 Task: View all reviews of Apartment in Wilmington, North Carolina, United States.
Action: Mouse moved to (308, 307)
Screenshot: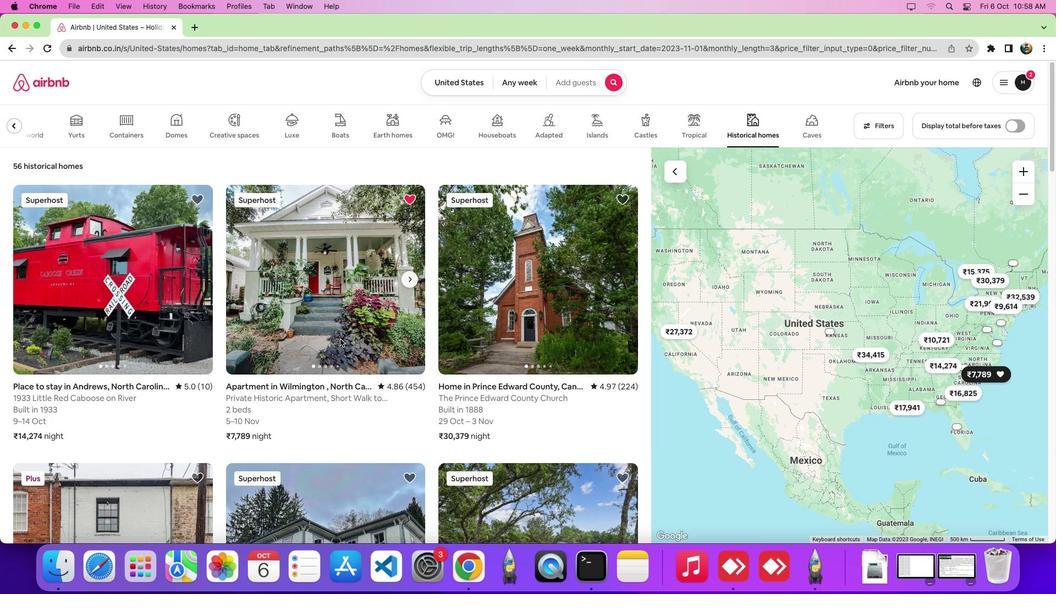 
Action: Mouse pressed left at (308, 307)
Screenshot: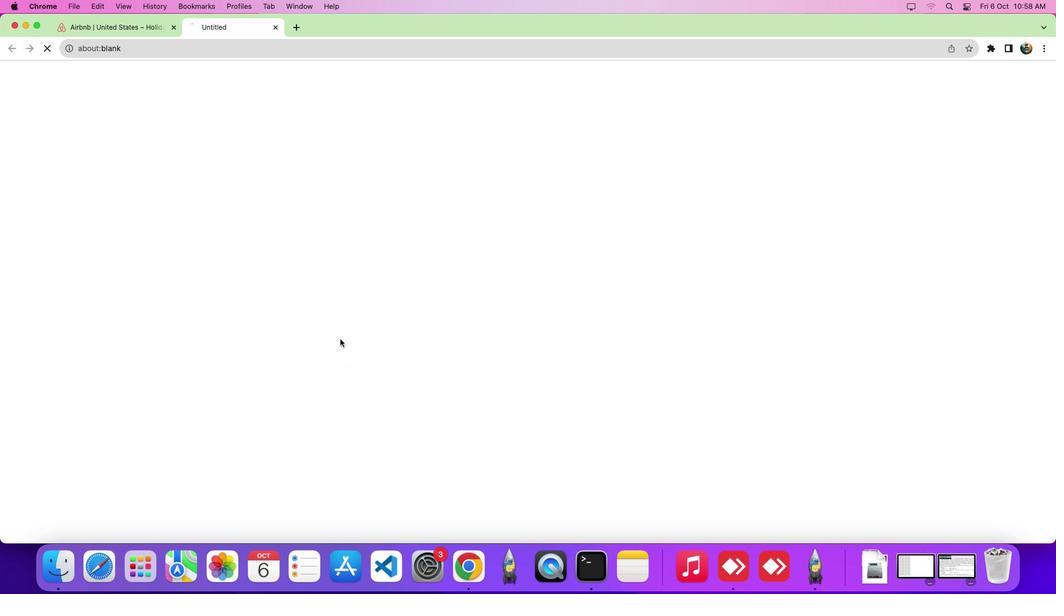 
Action: Mouse moved to (414, 336)
Screenshot: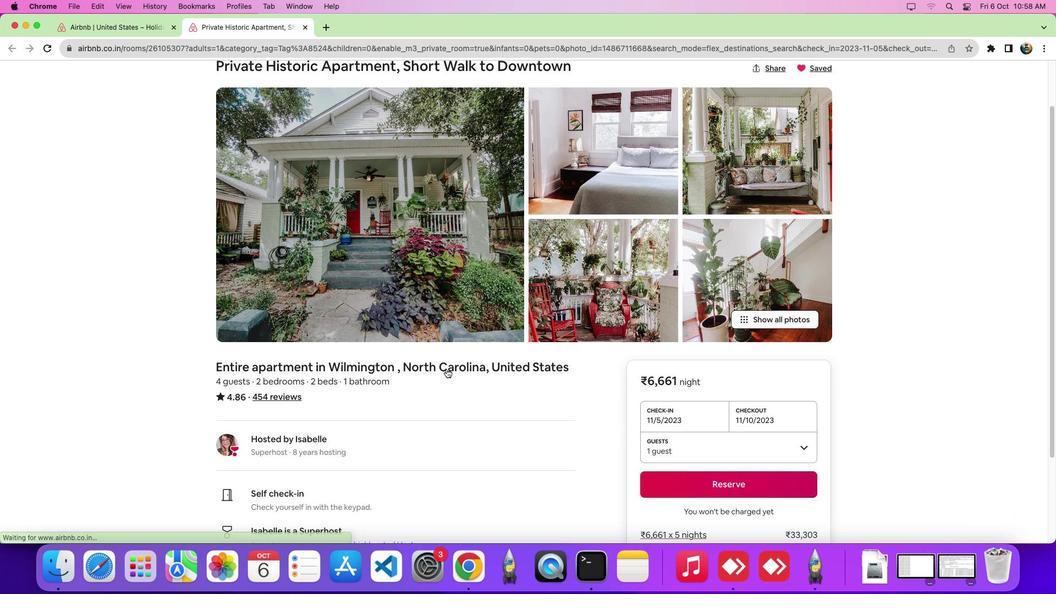 
Action: Mouse scrolled (414, 336) with delta (-31, -31)
Screenshot: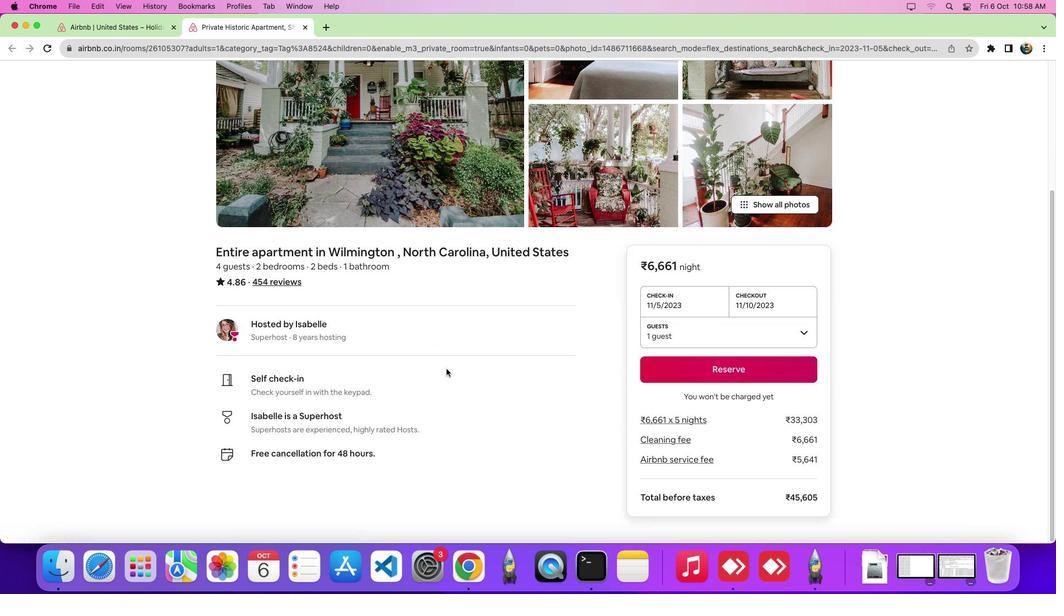 
Action: Mouse scrolled (414, 336) with delta (-31, -32)
Screenshot: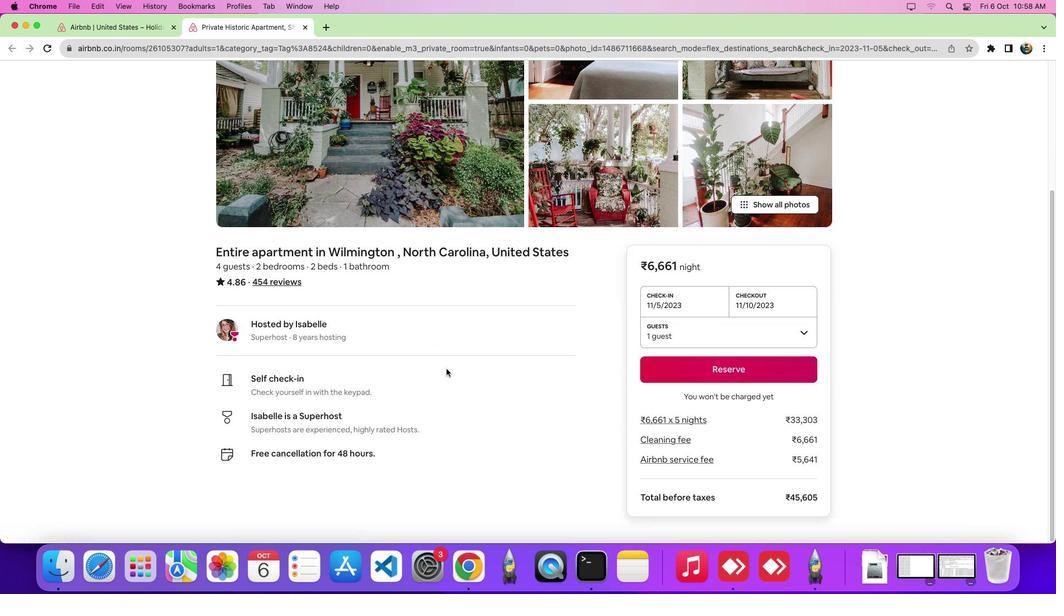 
Action: Mouse scrolled (414, 336) with delta (-31, -36)
Screenshot: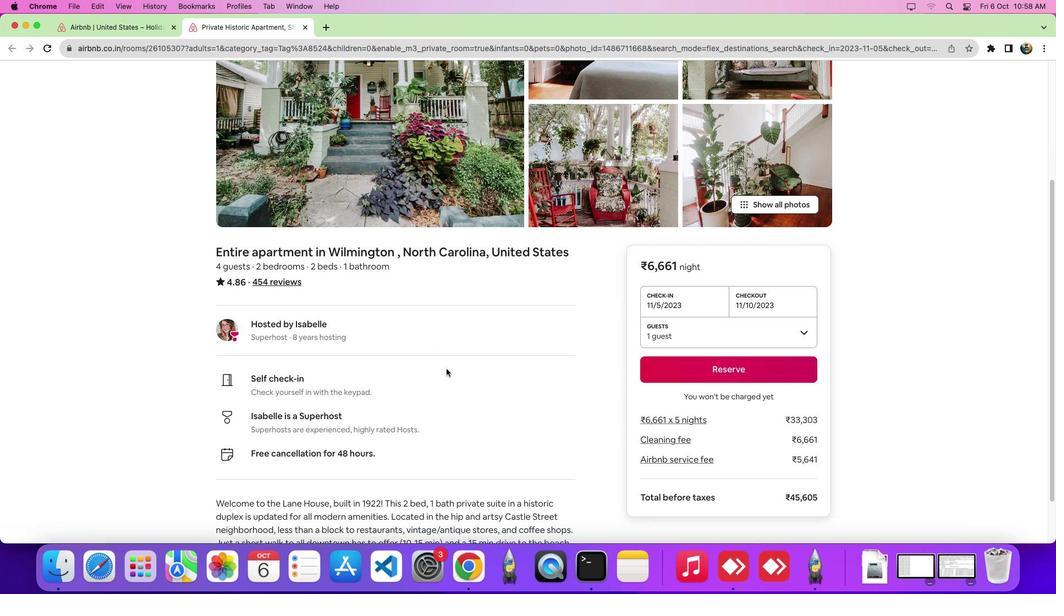 
Action: Mouse scrolled (414, 336) with delta (-31, -39)
Screenshot: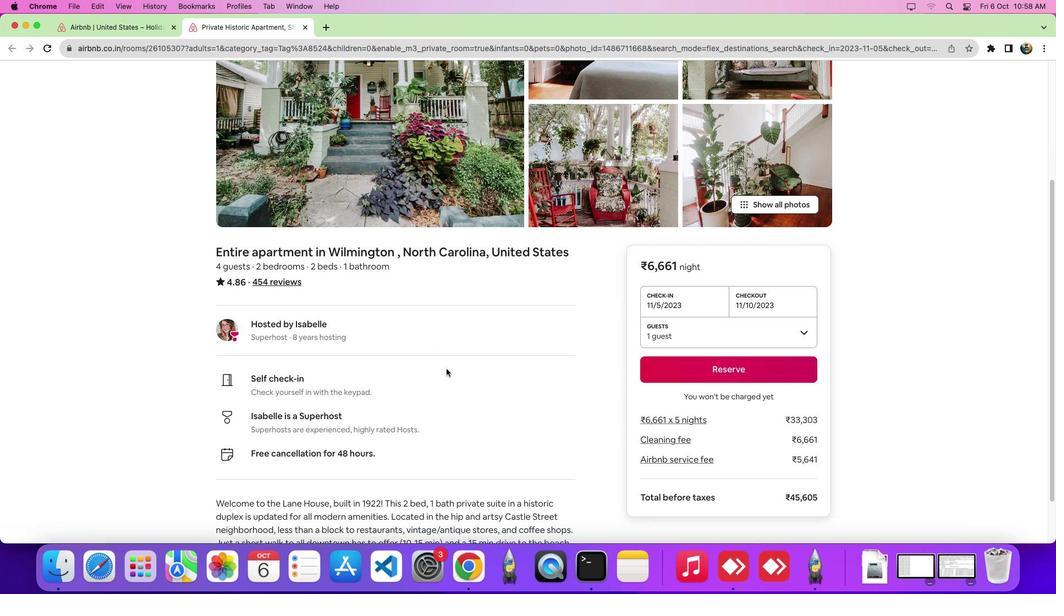 
Action: Mouse scrolled (414, 336) with delta (-31, -39)
Screenshot: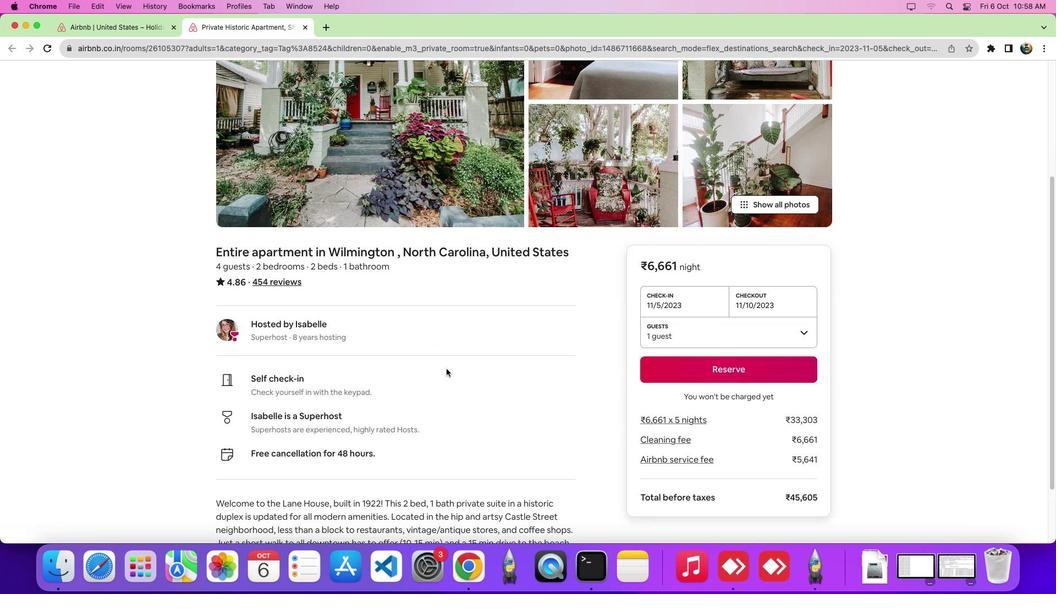 
Action: Mouse moved to (335, 182)
Screenshot: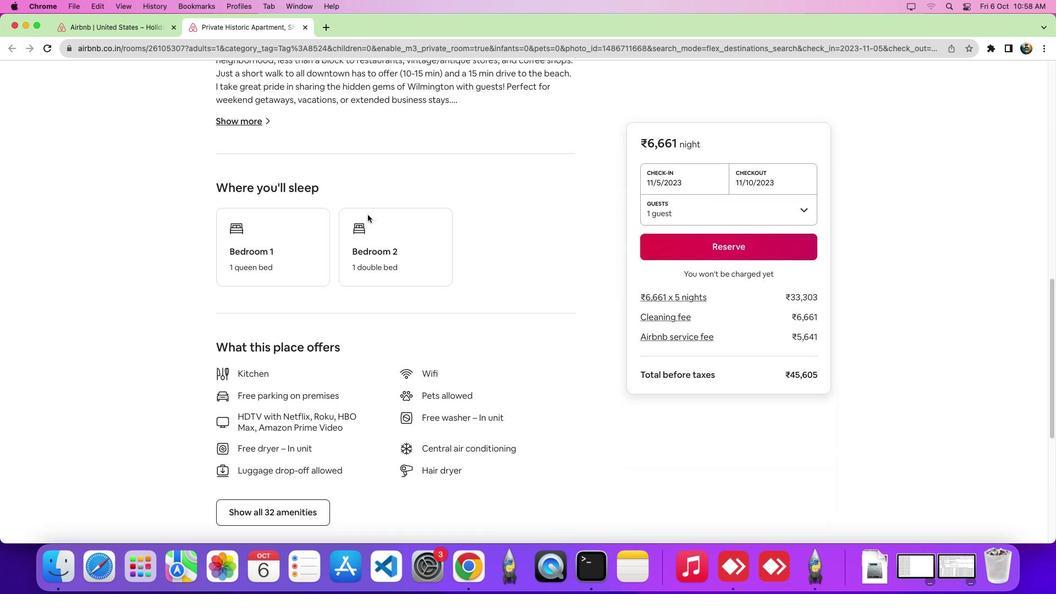
Action: Mouse scrolled (335, 182) with delta (-31, -31)
Screenshot: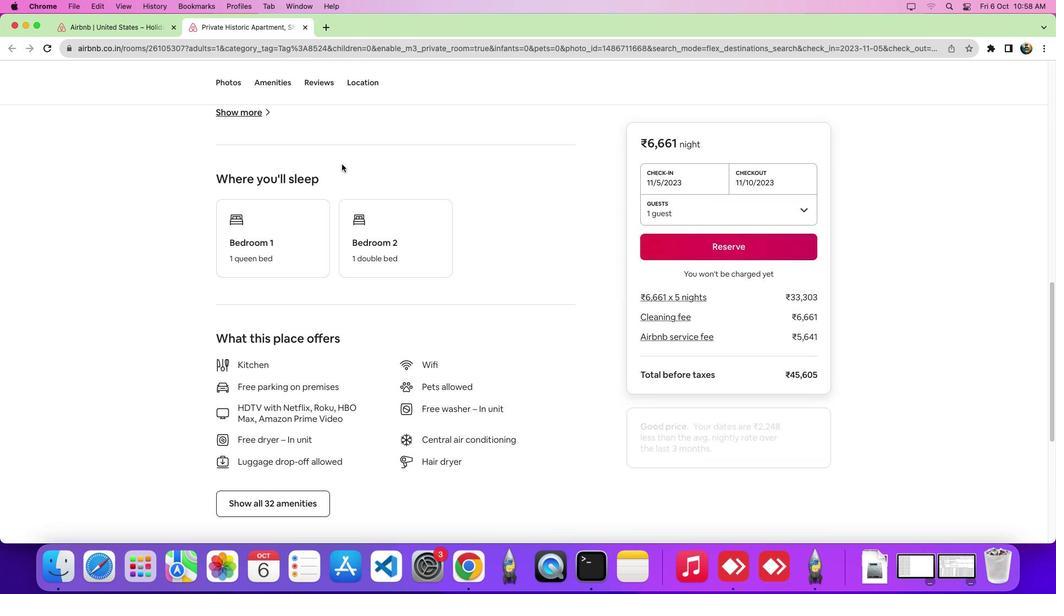 
Action: Mouse scrolled (335, 182) with delta (-31, -32)
Screenshot: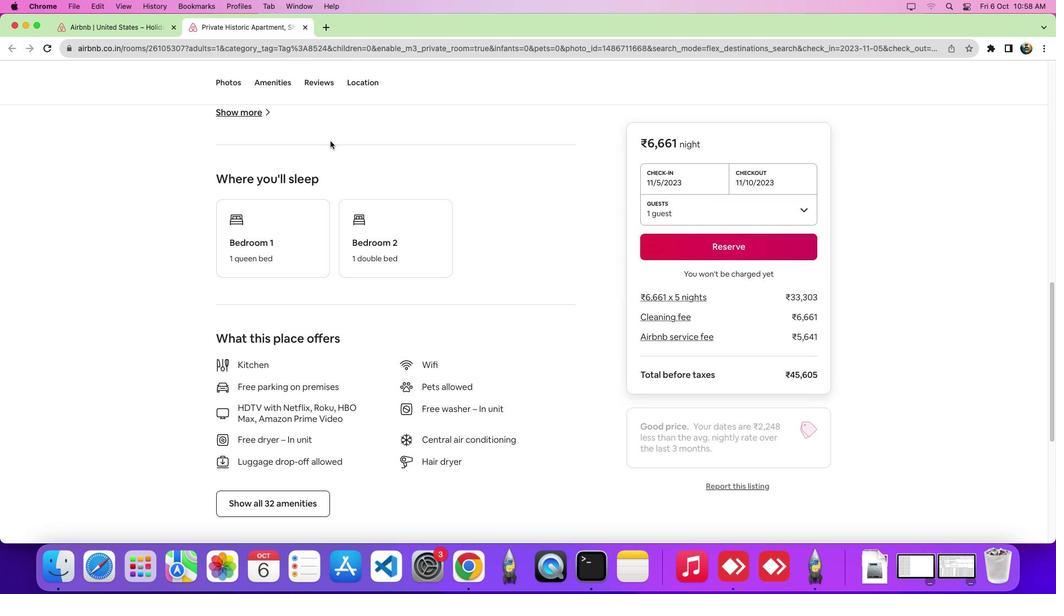 
Action: Mouse scrolled (335, 182) with delta (-31, -36)
Screenshot: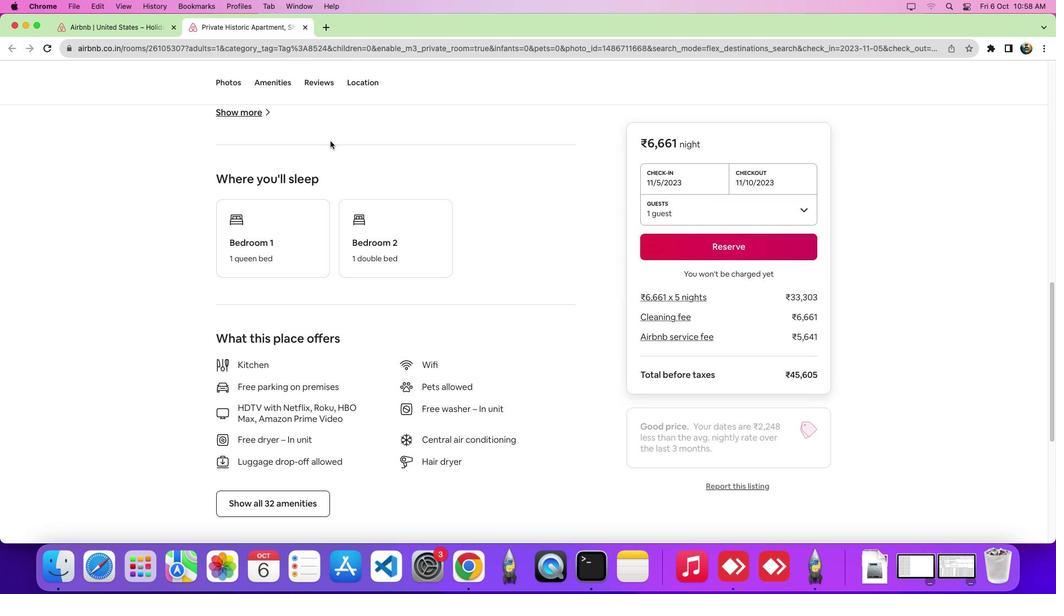 
Action: Mouse scrolled (335, 182) with delta (-31, -39)
Screenshot: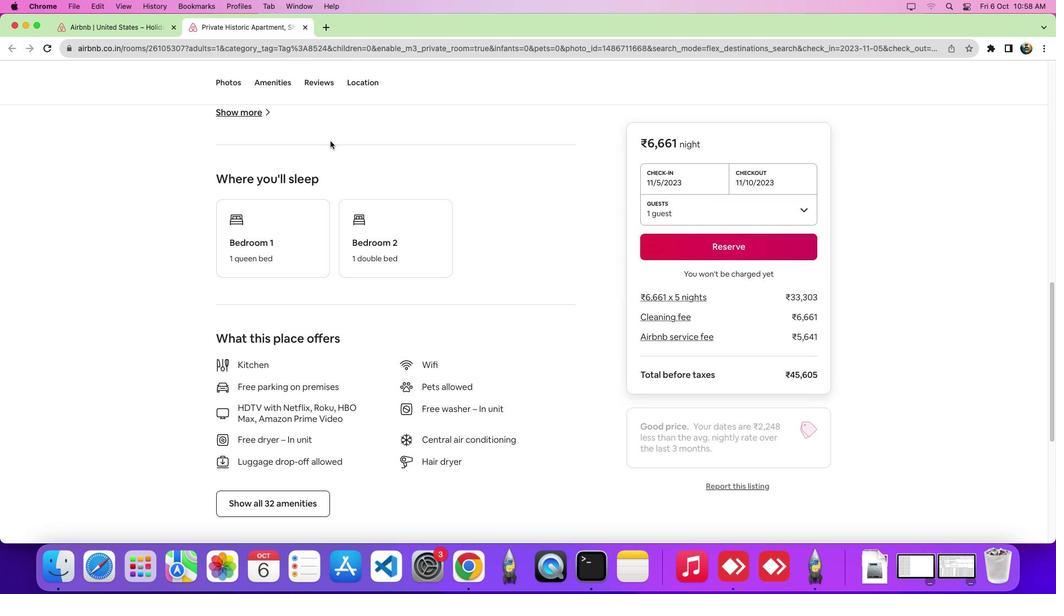 
Action: Mouse scrolled (335, 182) with delta (-31, -39)
Screenshot: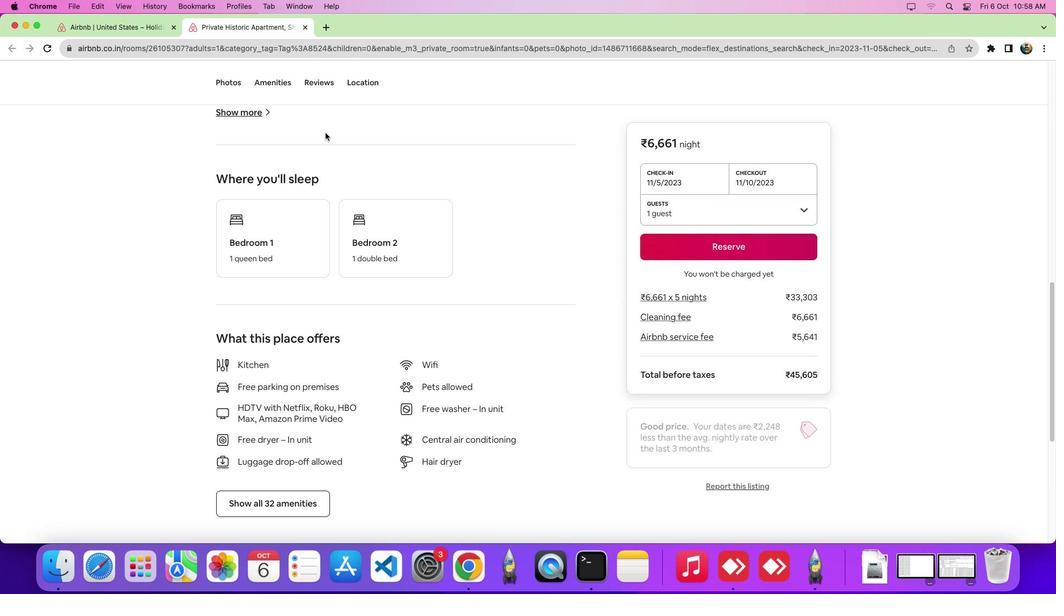 
Action: Mouse moved to (284, 55)
Screenshot: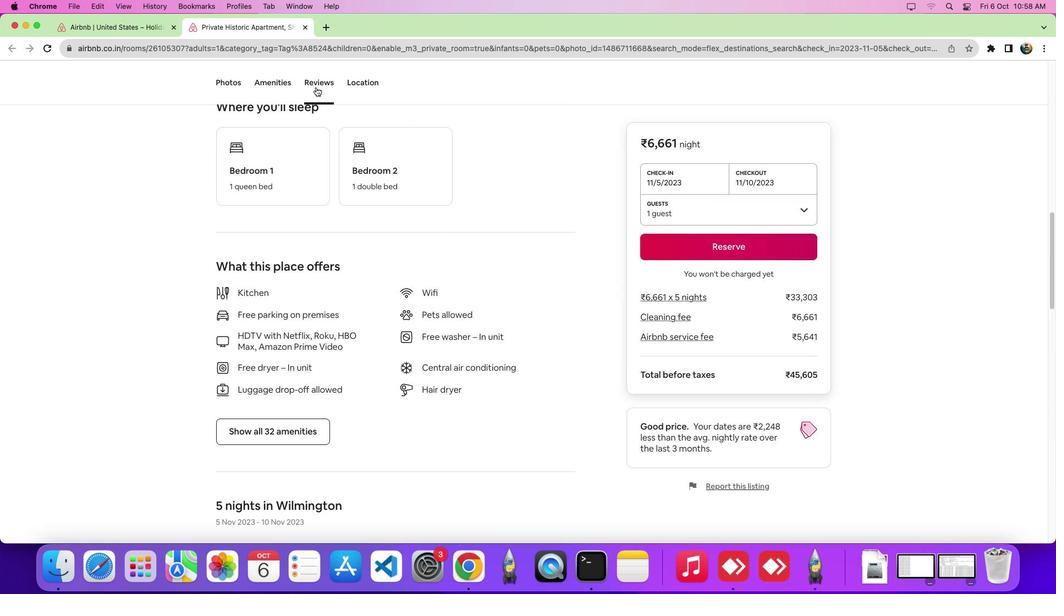 
Action: Mouse pressed left at (284, 55)
Screenshot: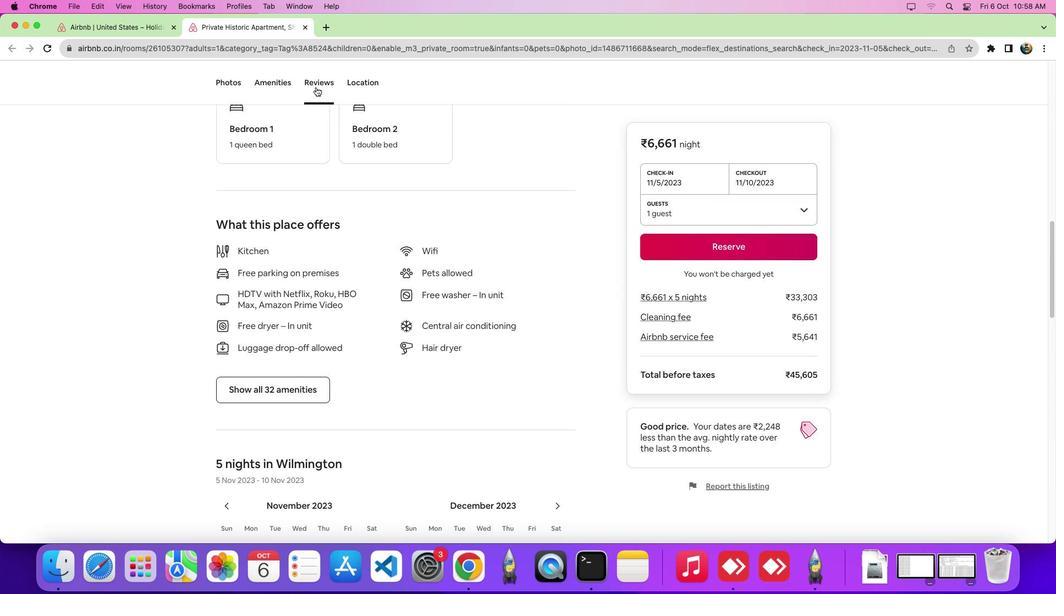 
Action: Mouse moved to (264, 481)
Screenshot: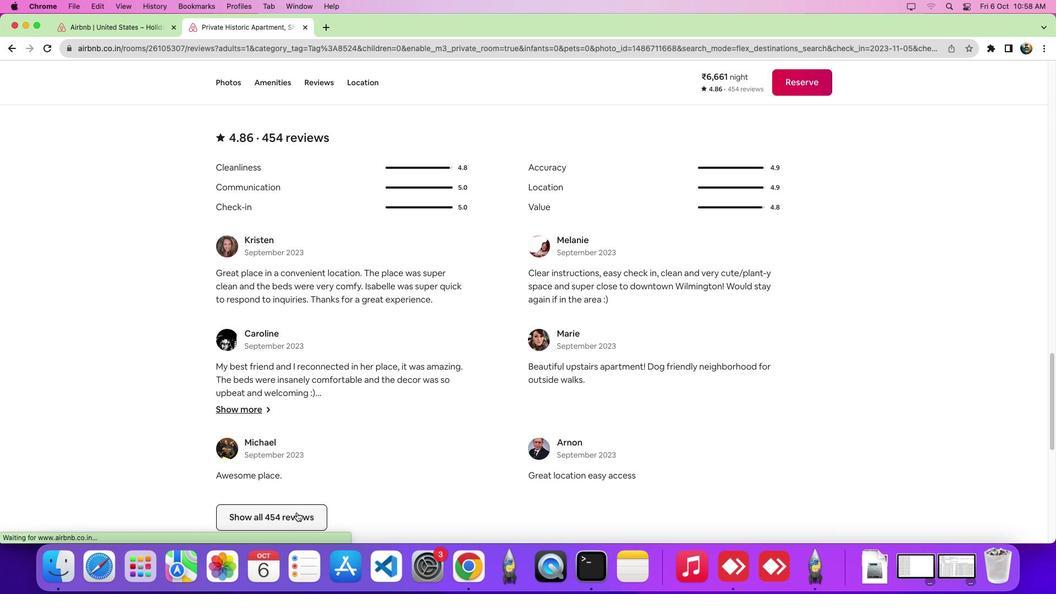 
Action: Mouse pressed left at (264, 481)
Screenshot: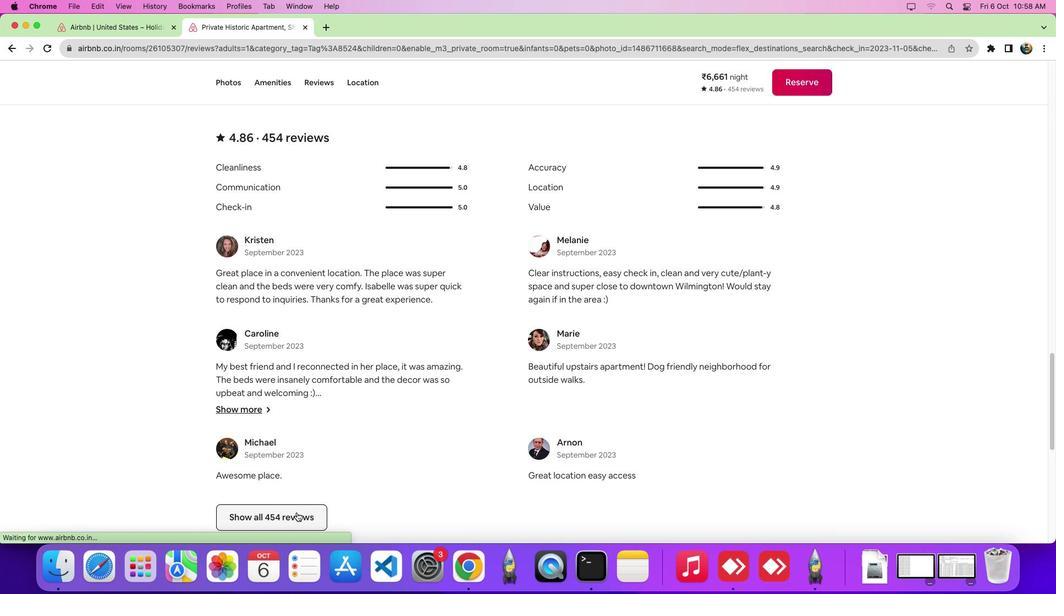 
Action: Mouse moved to (525, 339)
Screenshot: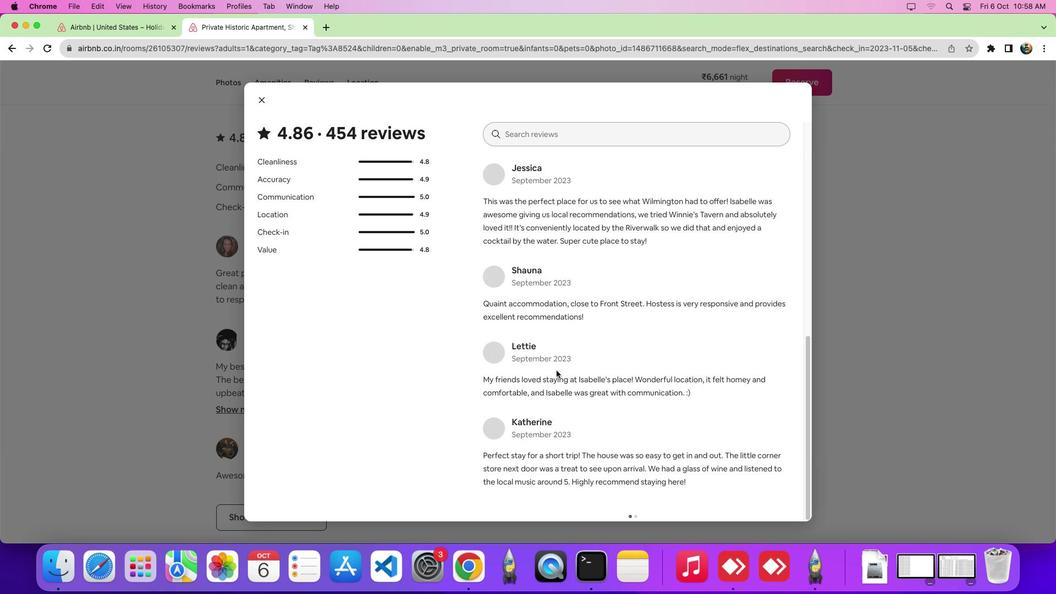 
Action: Mouse scrolled (525, 339) with delta (-31, -31)
Screenshot: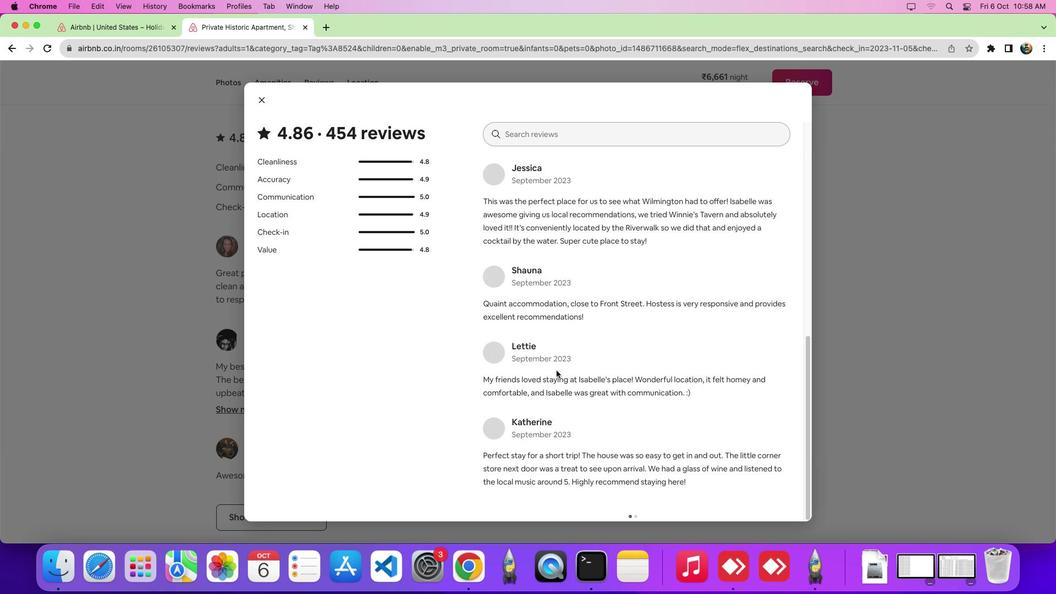 
Action: Mouse scrolled (525, 339) with delta (-31, -32)
Screenshot: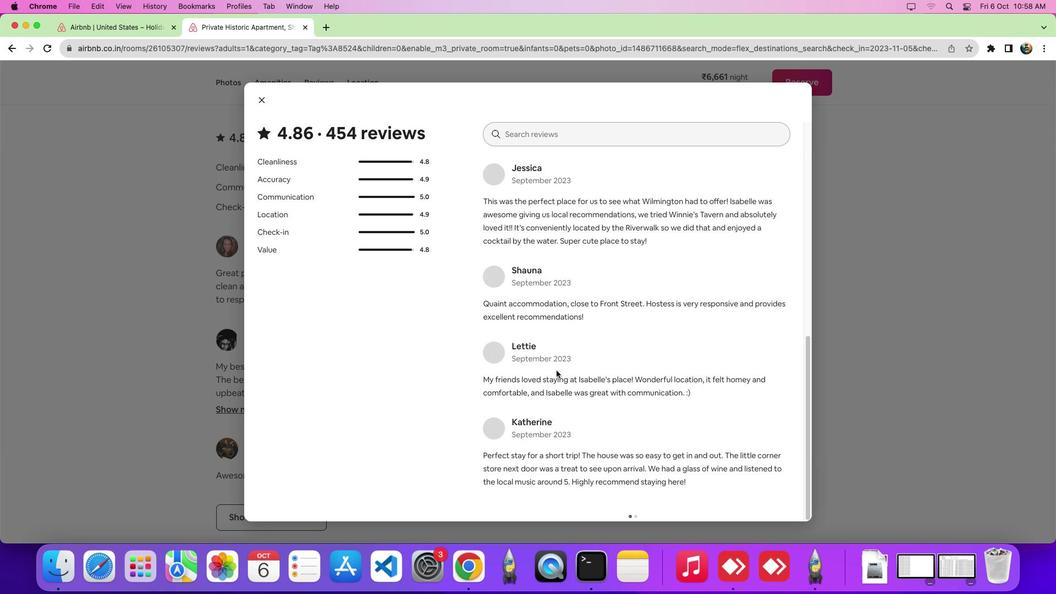 
Action: Mouse scrolled (525, 339) with delta (-31, -36)
Screenshot: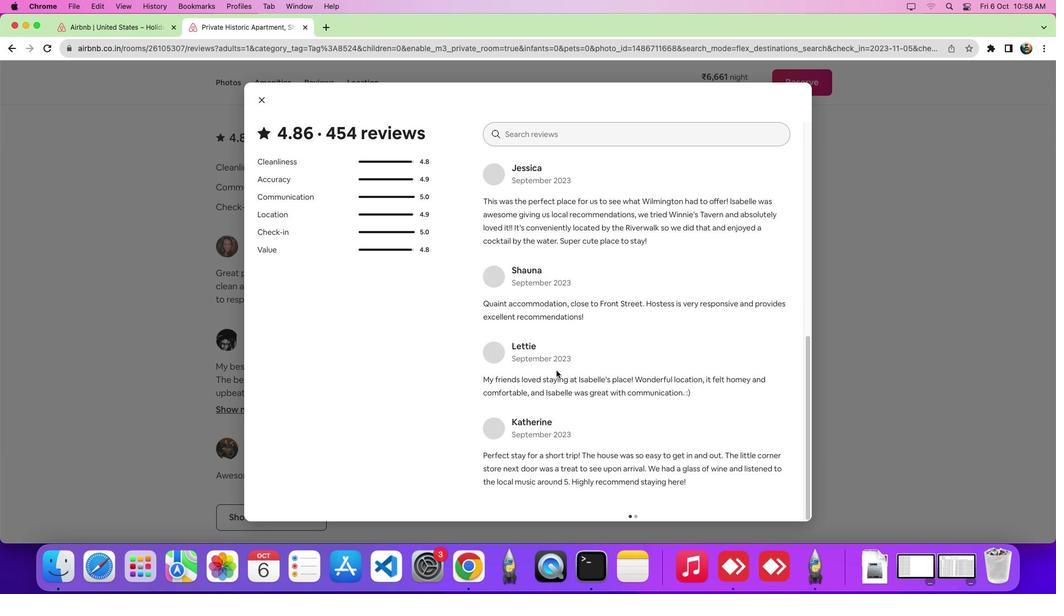 
Action: Mouse scrolled (525, 339) with delta (-31, -37)
Screenshot: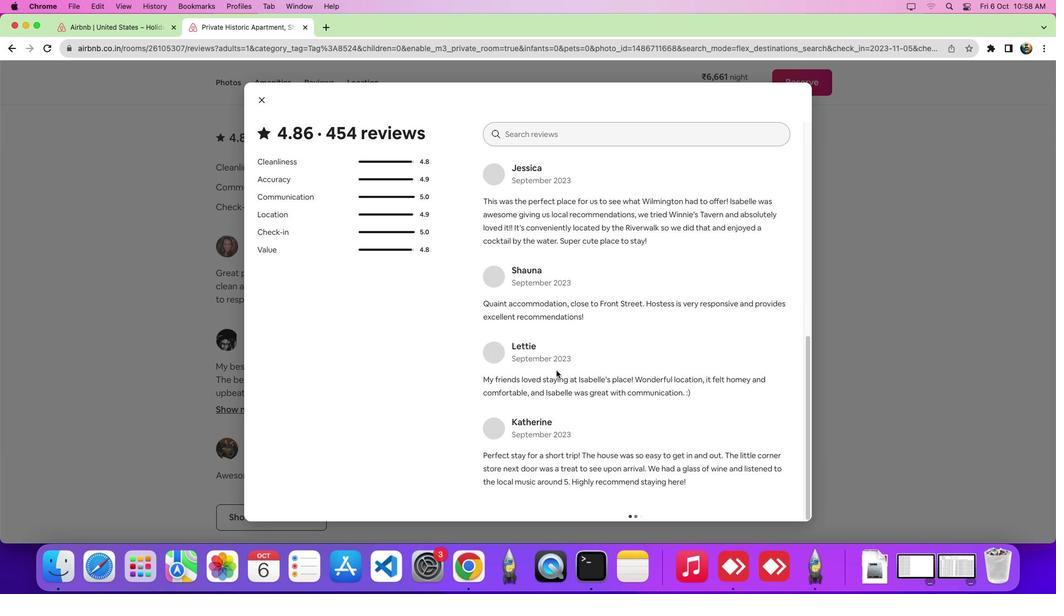 
Action: Mouse moved to (615, 220)
Screenshot: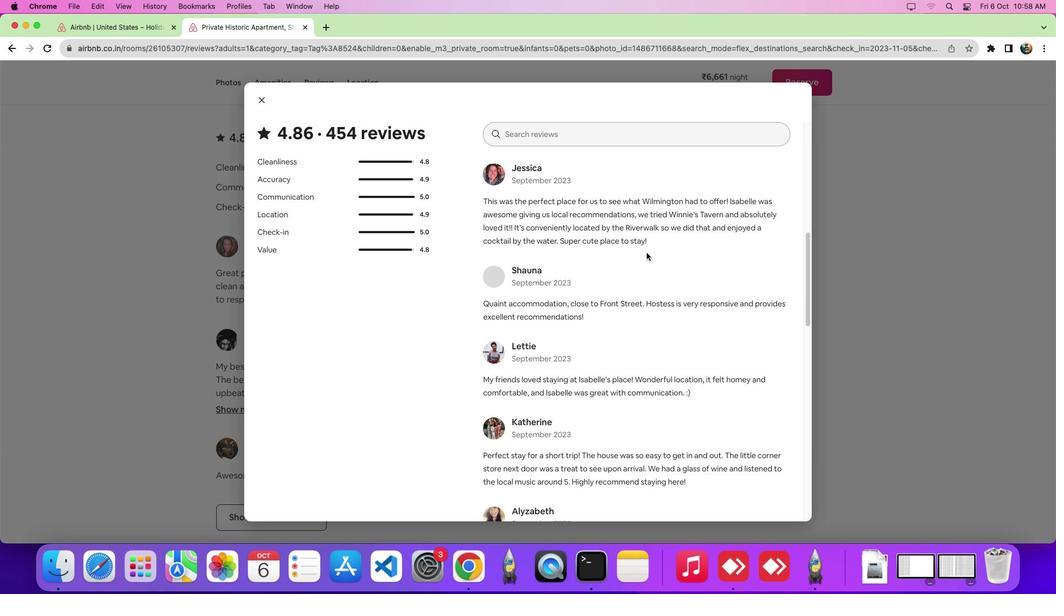 
Action: Mouse scrolled (615, 220) with delta (-31, -30)
Screenshot: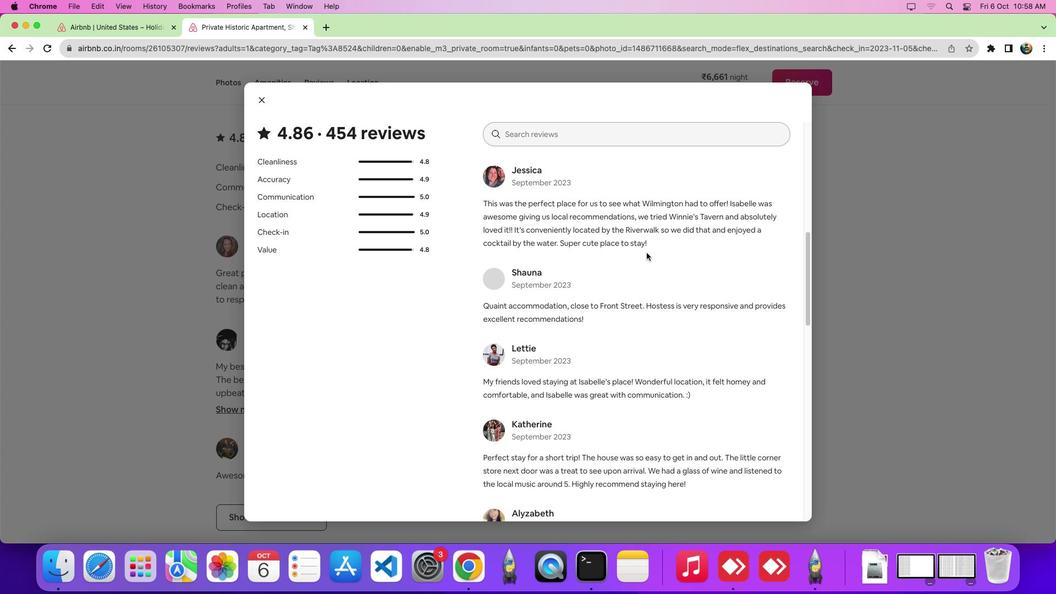 
Action: Mouse scrolled (615, 220) with delta (-31, -30)
Screenshot: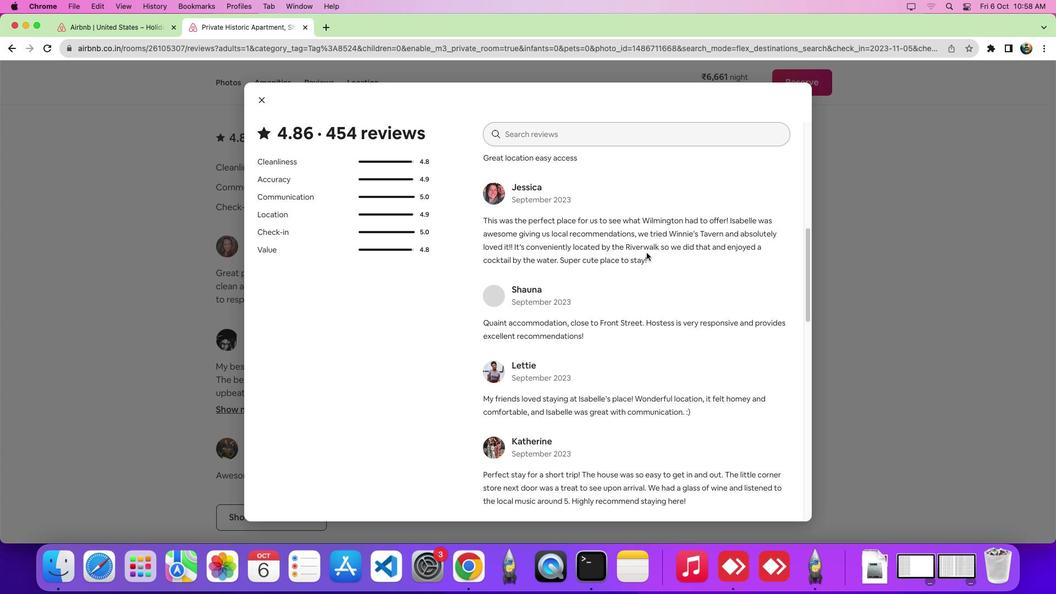 
Action: Mouse moved to (615, 221)
Screenshot: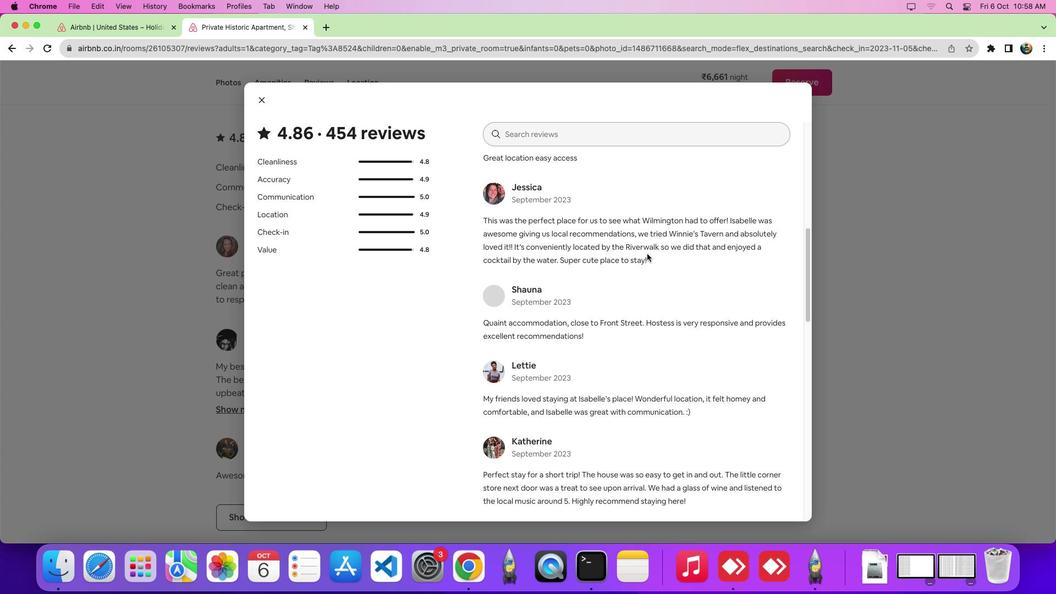 
Action: Mouse scrolled (615, 221) with delta (-31, -30)
Screenshot: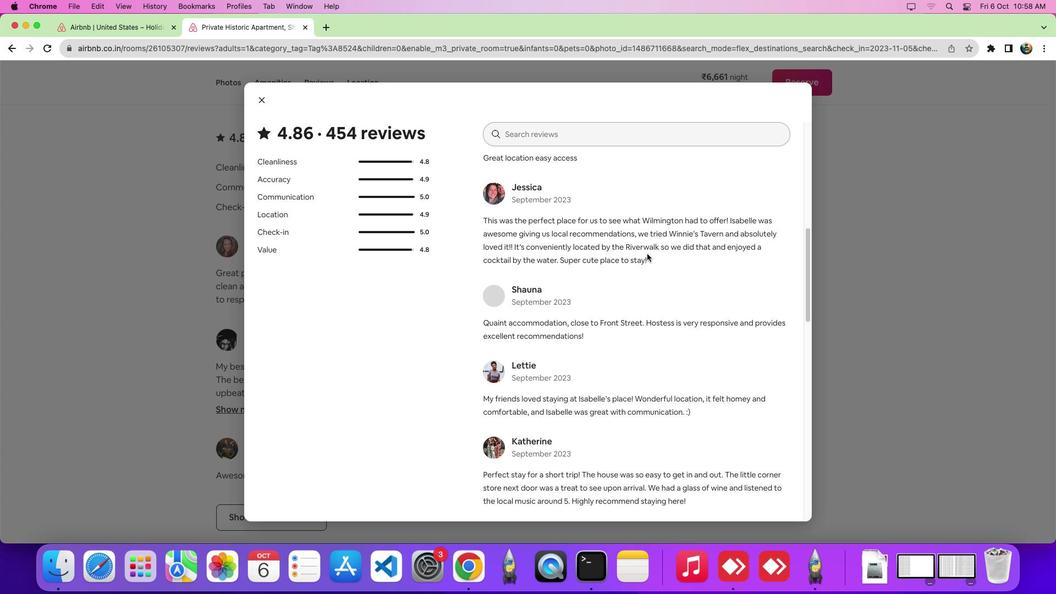 
Action: Mouse moved to (615, 222)
Screenshot: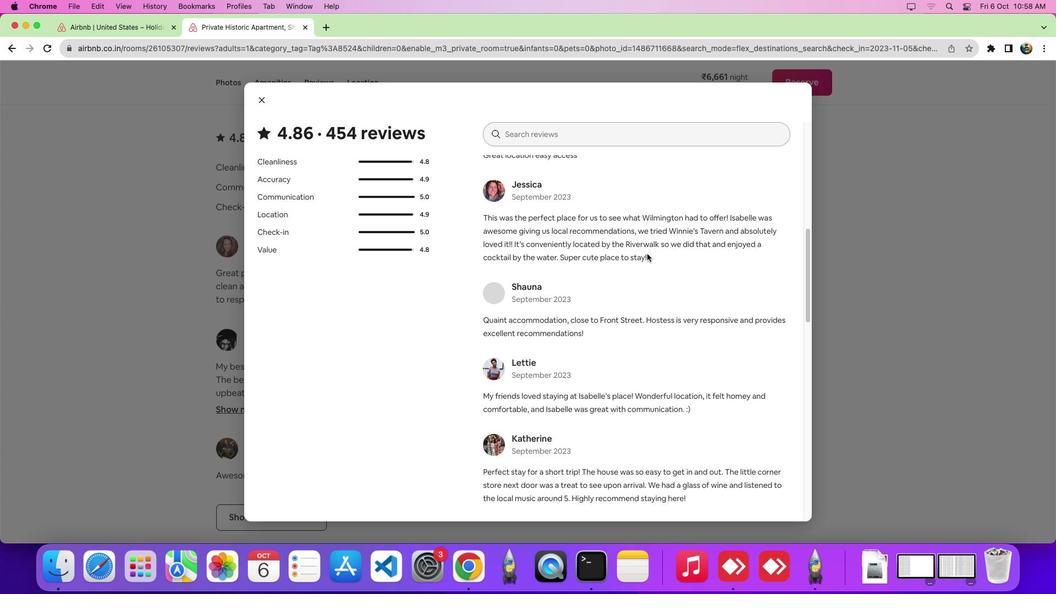 
Action: Mouse scrolled (615, 222) with delta (-31, -31)
Screenshot: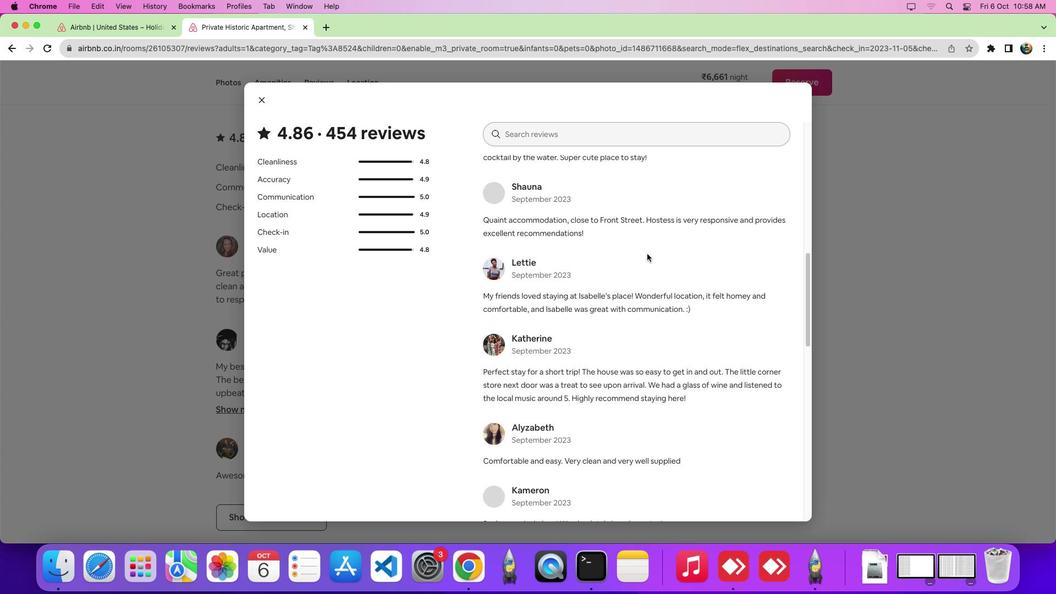 
Action: Mouse scrolled (615, 222) with delta (-31, -31)
Screenshot: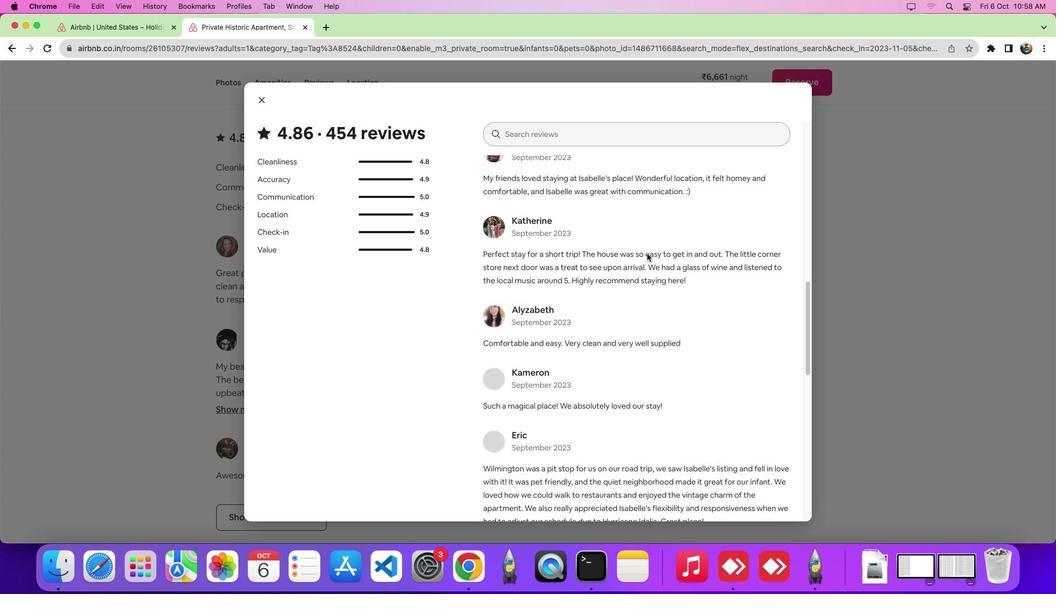 
Action: Mouse scrolled (615, 222) with delta (-31, -33)
Screenshot: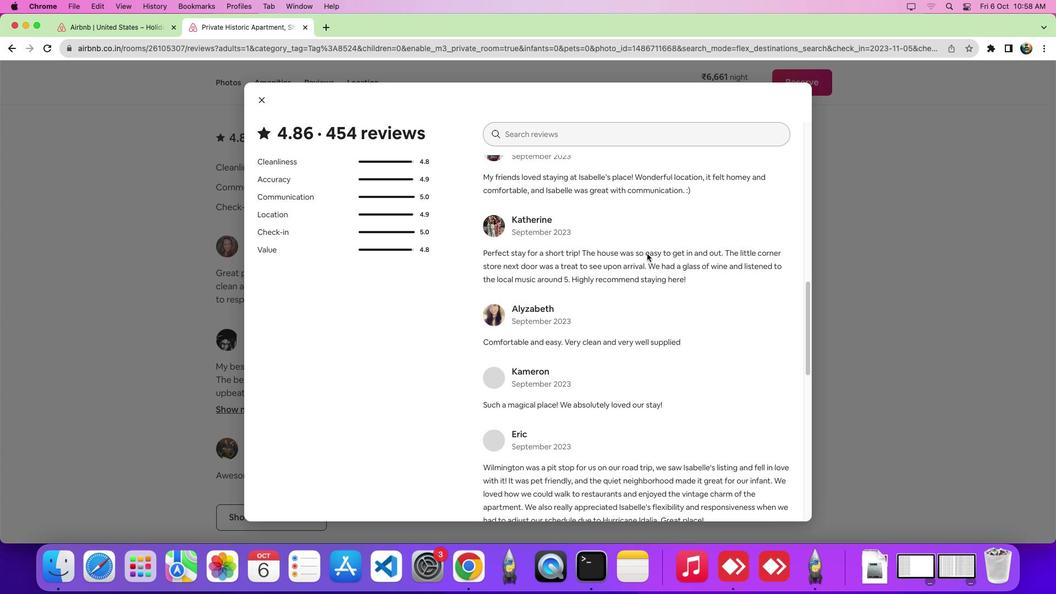 
Action: Mouse scrolled (615, 222) with delta (-31, -33)
Screenshot: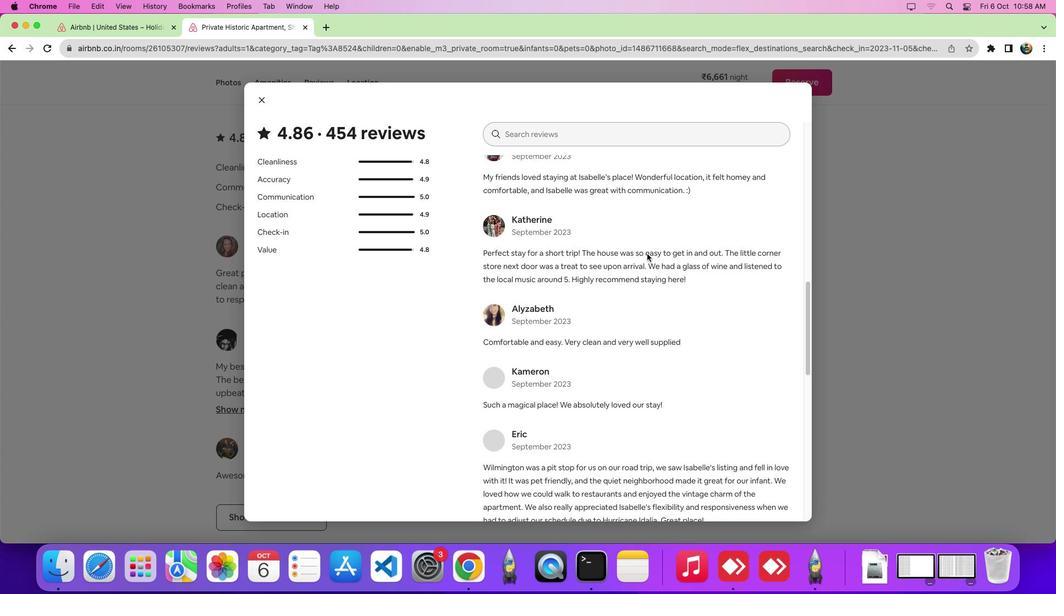 
